 Task: Show No Services apply Button
Action: Mouse pressed left at (107, 169)
Screenshot: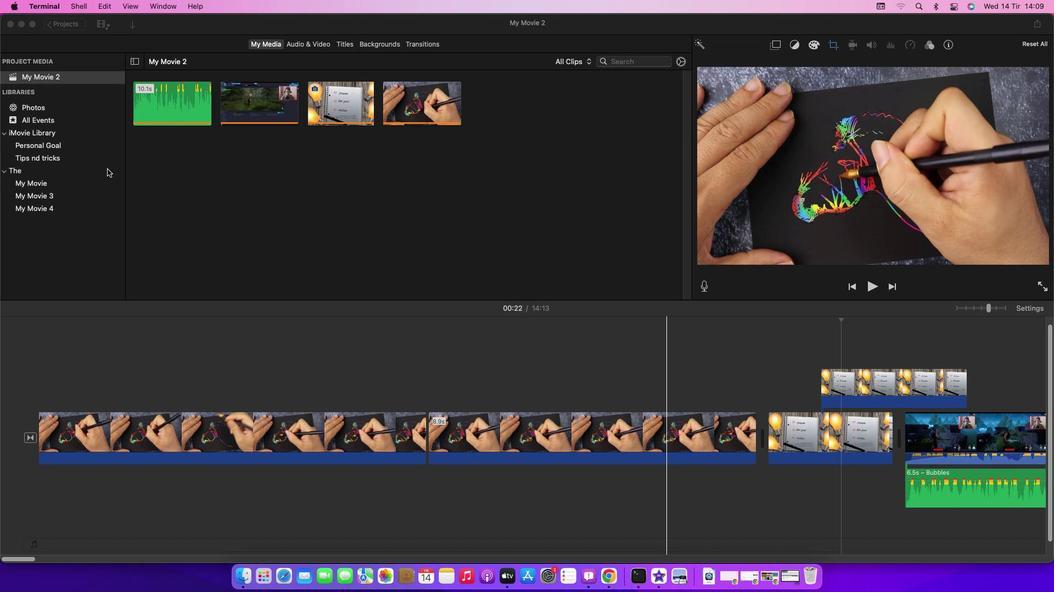
Action: Mouse moved to (44, 7)
Screenshot: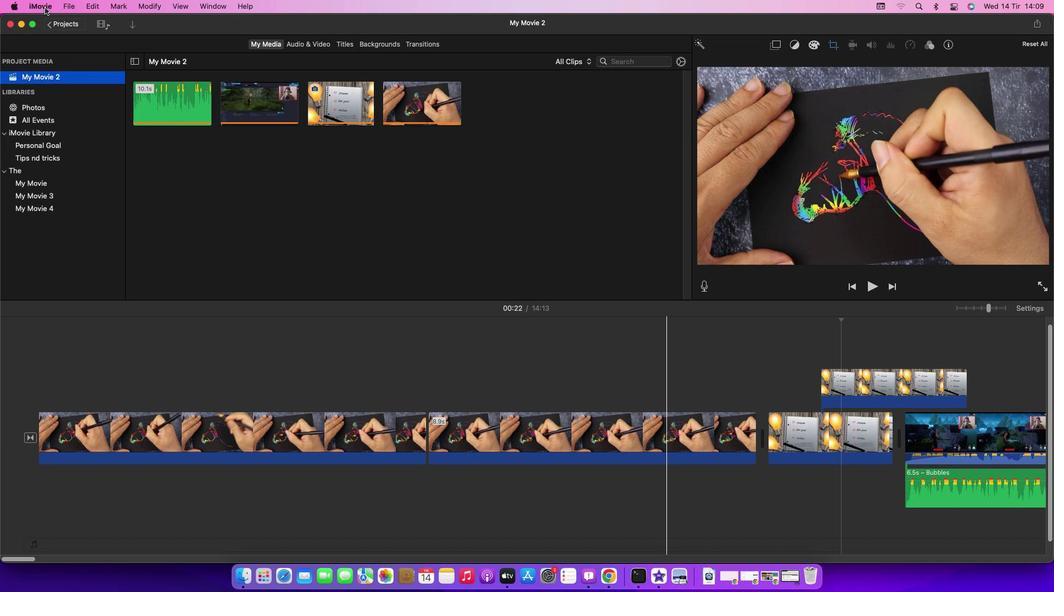 
Action: Mouse pressed left at (44, 7)
Screenshot: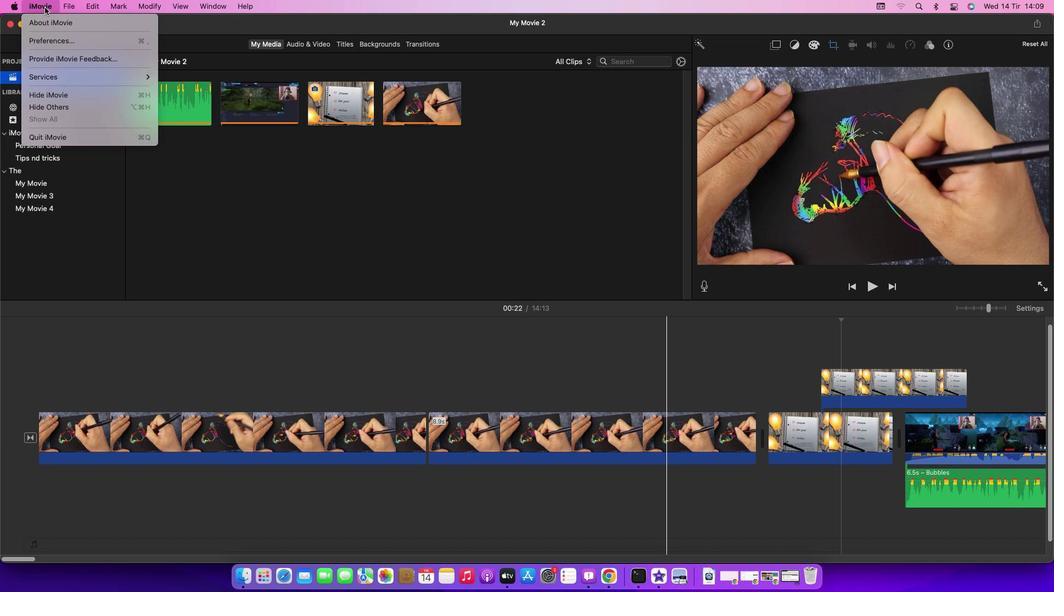 
Action: Mouse moved to (237, 79)
Screenshot: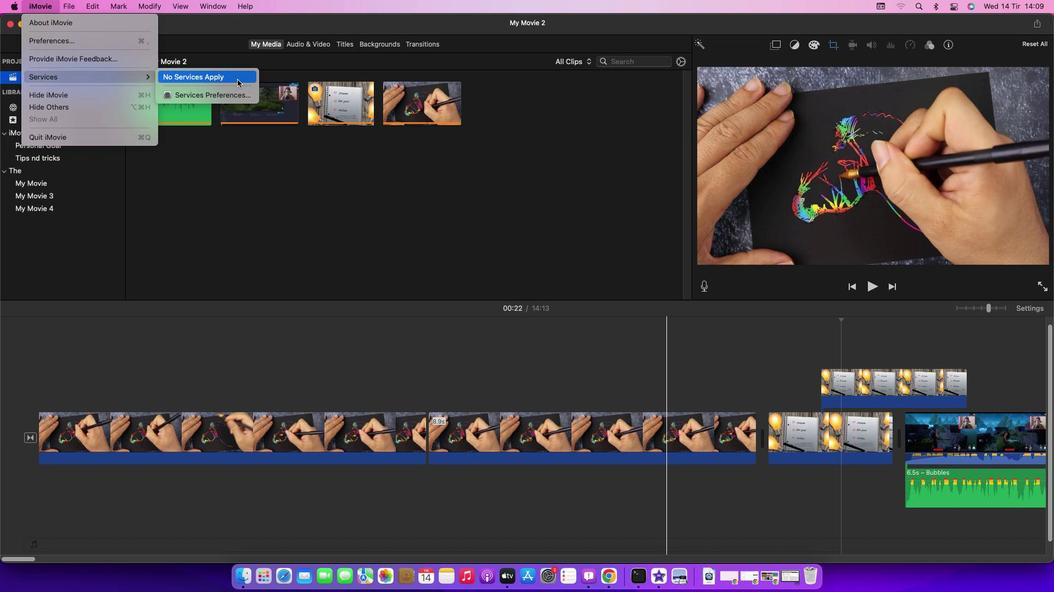 
